 Task: Apply strikethrough to the comment.
Action: Mouse pressed left at (611, 184)
Screenshot: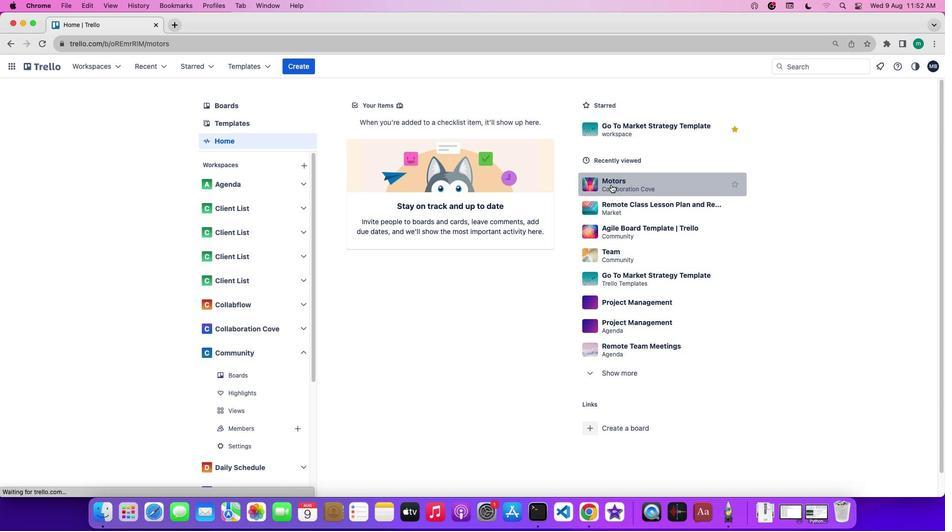 
Action: Mouse moved to (249, 342)
Screenshot: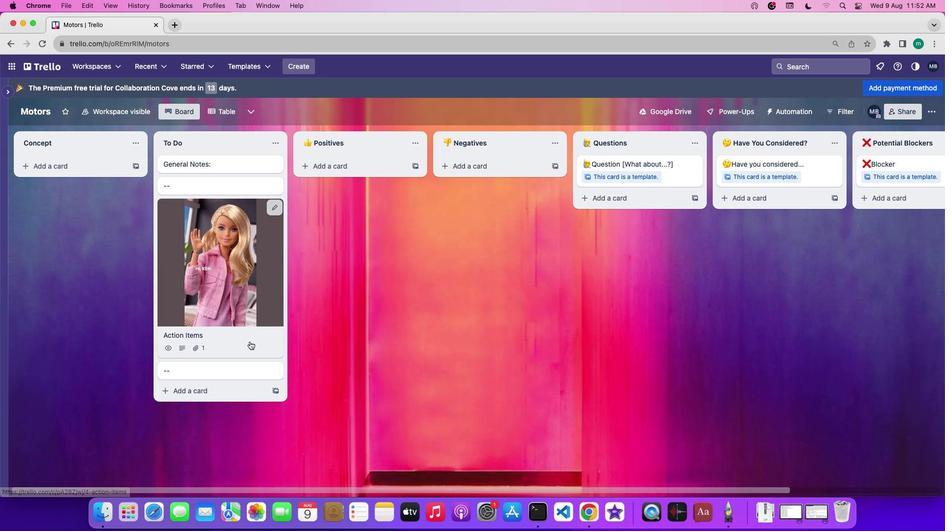 
Action: Mouse pressed left at (249, 342)
Screenshot: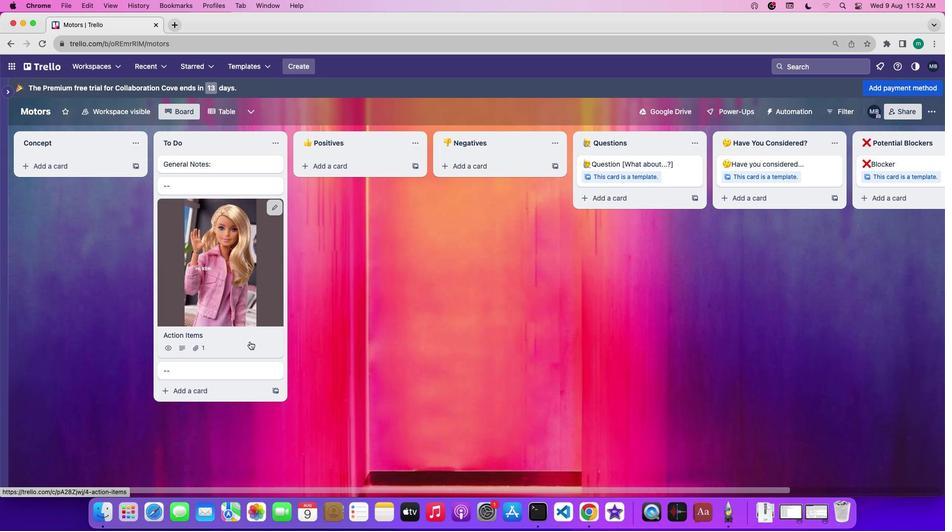 
Action: Mouse moved to (479, 388)
Screenshot: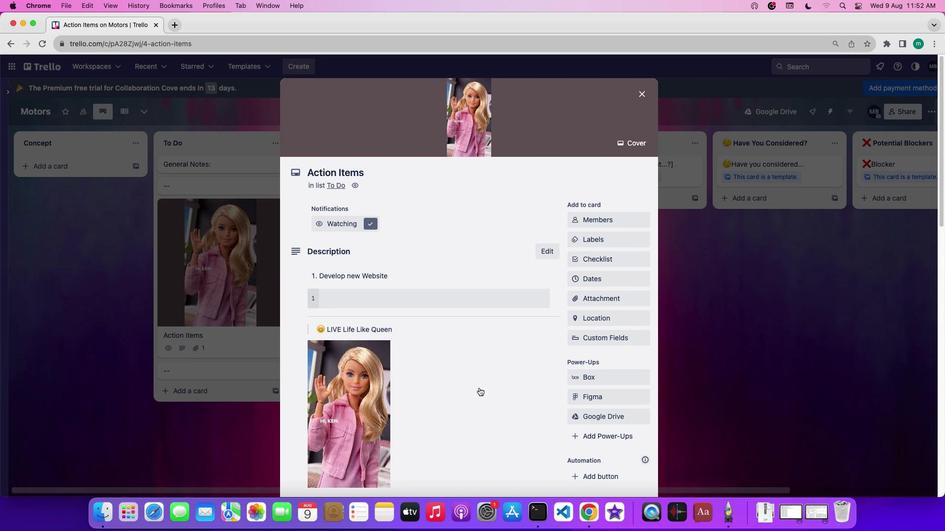 
Action: Mouse scrolled (479, 388) with delta (0, 0)
Screenshot: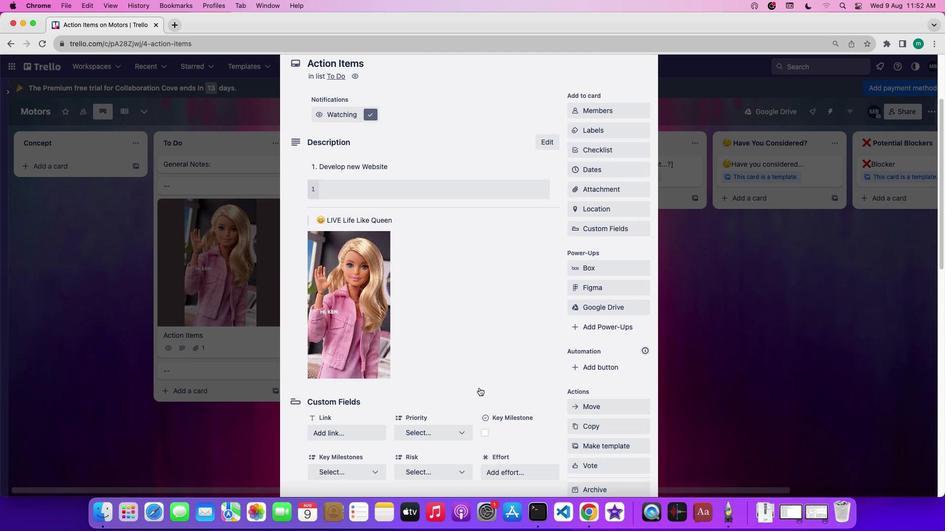 
Action: Mouse scrolled (479, 388) with delta (0, 0)
Screenshot: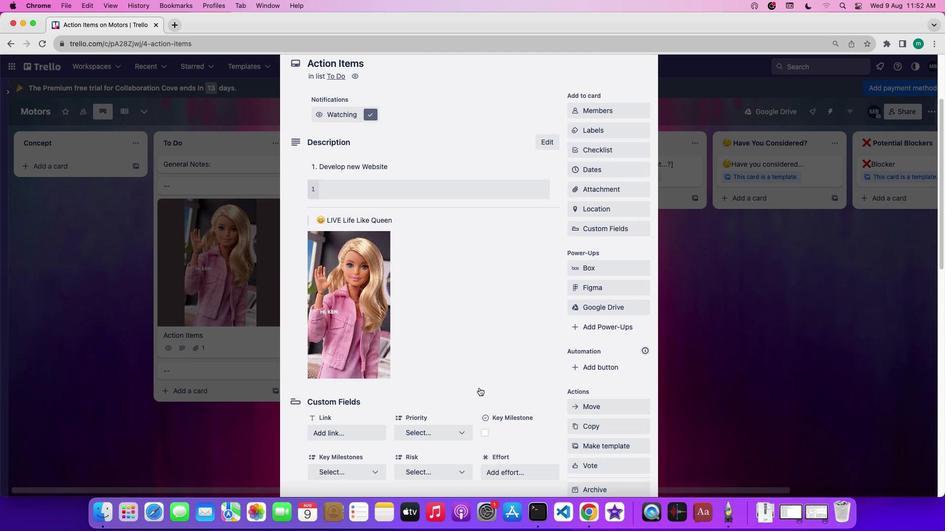
Action: Mouse scrolled (479, 388) with delta (0, -1)
Screenshot: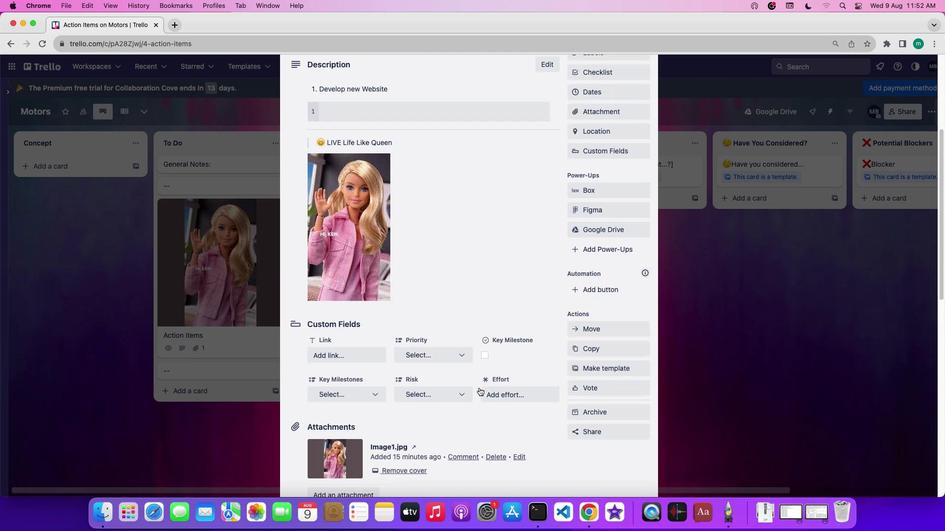 
Action: Mouse scrolled (479, 388) with delta (0, -2)
Screenshot: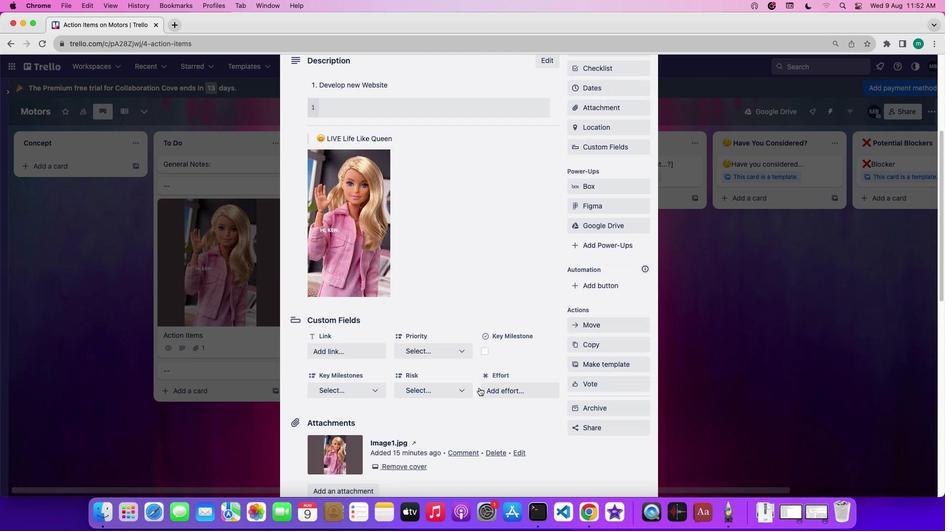 
Action: Mouse scrolled (479, 388) with delta (0, 0)
Screenshot: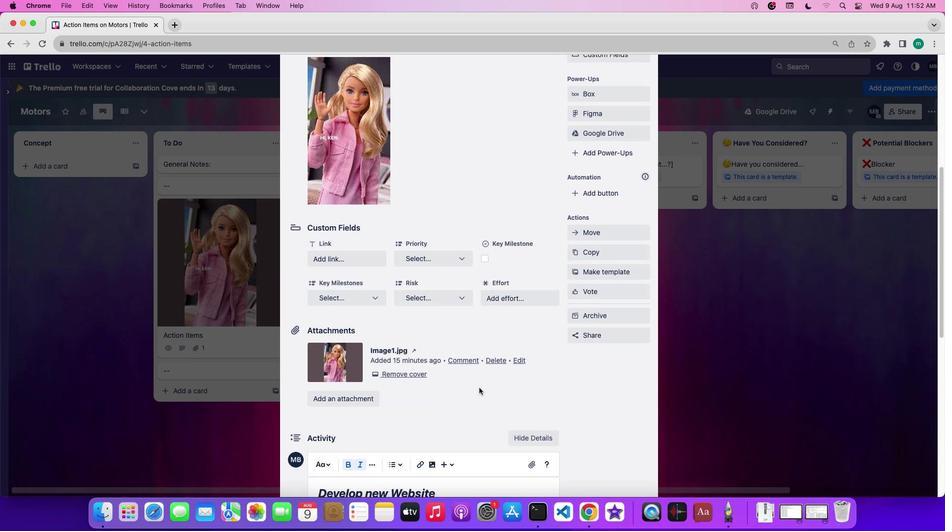 
Action: Mouse scrolled (479, 388) with delta (0, 0)
Screenshot: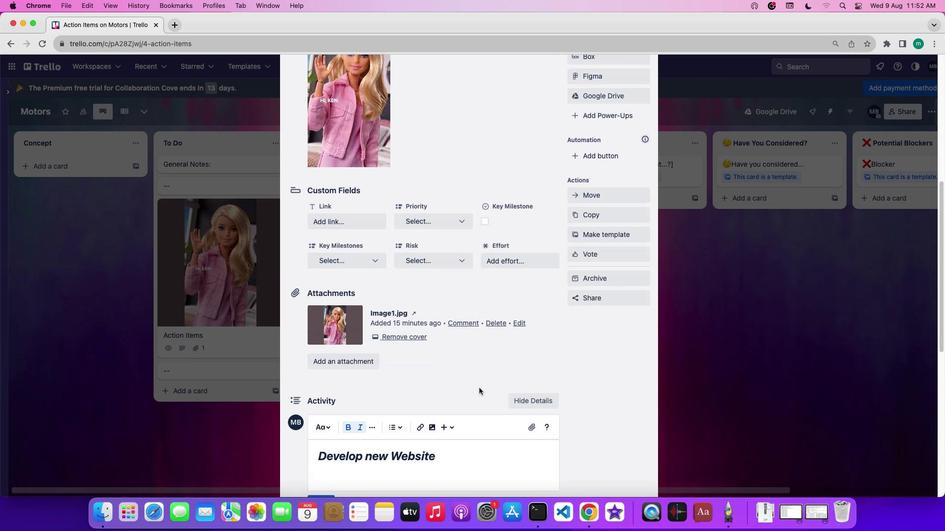 
Action: Mouse scrolled (479, 388) with delta (0, -1)
Screenshot: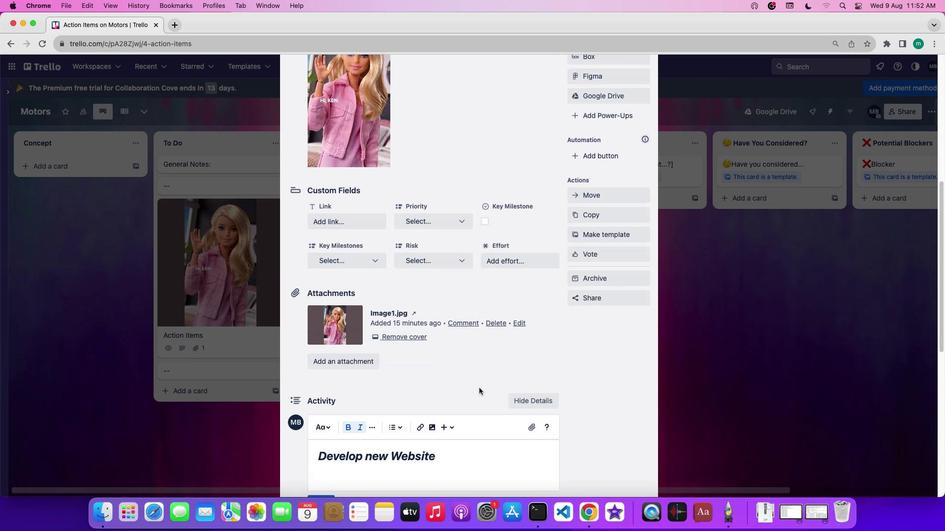 
Action: Mouse scrolled (479, 388) with delta (0, -2)
Screenshot: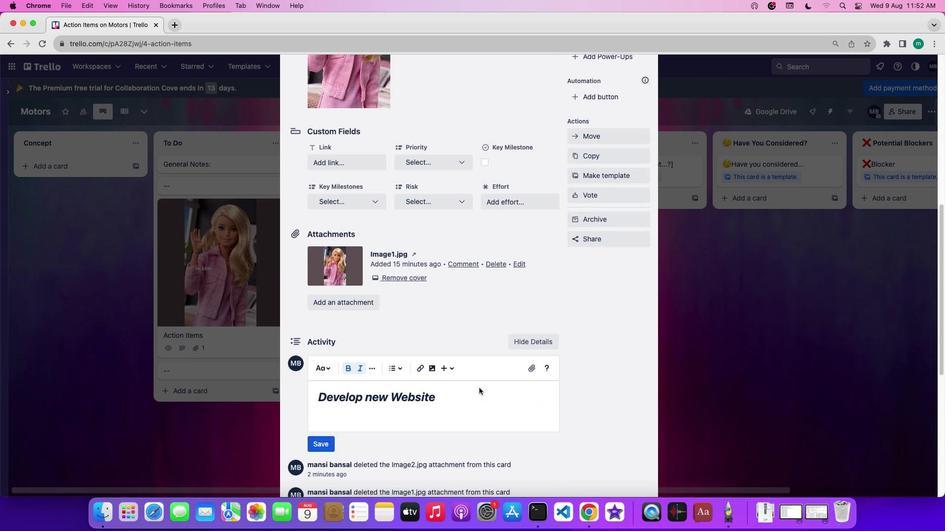 
Action: Mouse moved to (322, 397)
Screenshot: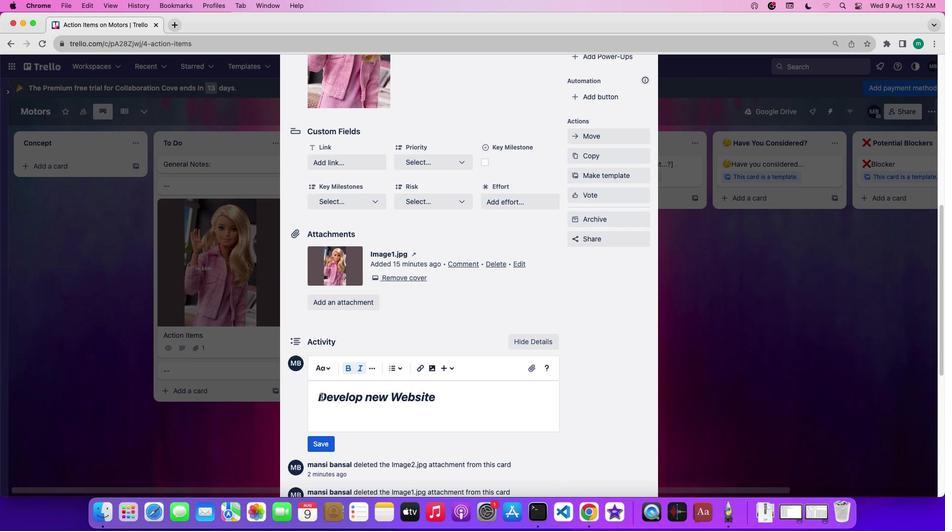 
Action: Mouse pressed left at (322, 397)
Screenshot: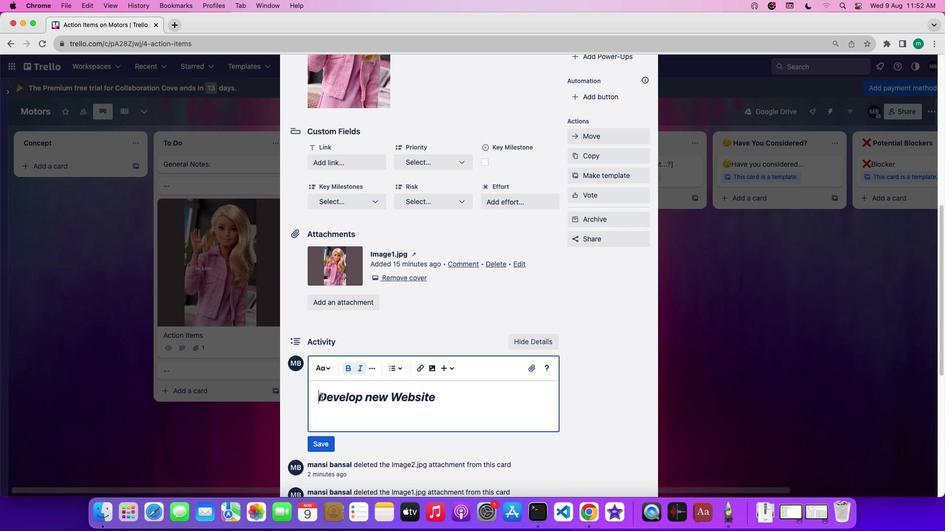 
Action: Mouse moved to (373, 369)
Screenshot: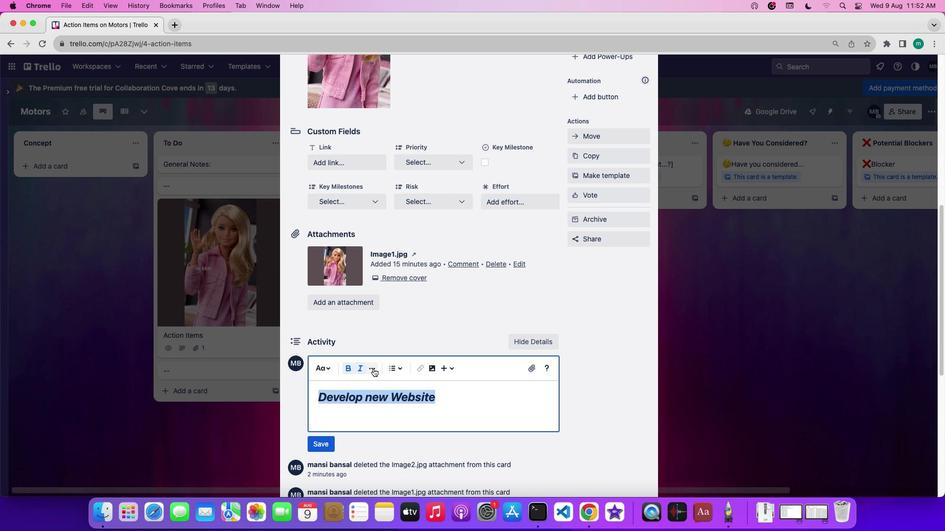 
Action: Mouse pressed left at (373, 369)
Screenshot: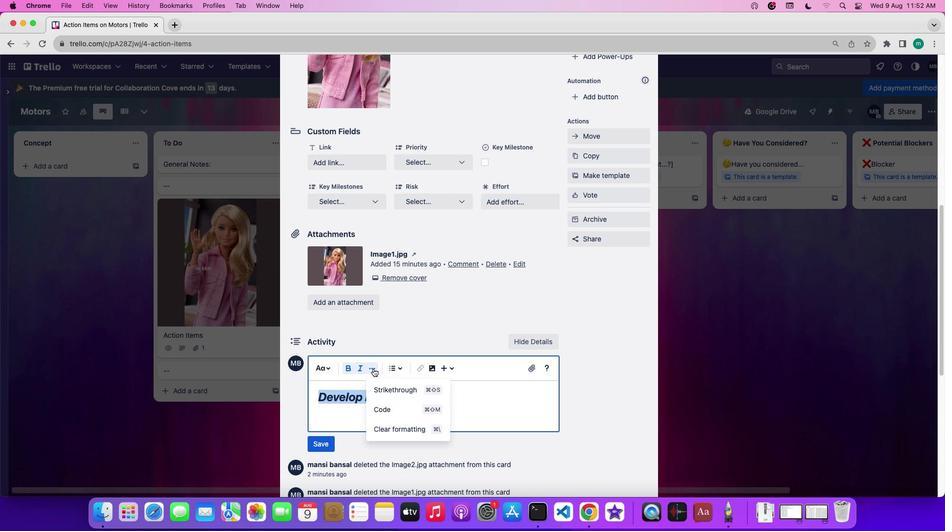 
Action: Mouse moved to (380, 387)
Screenshot: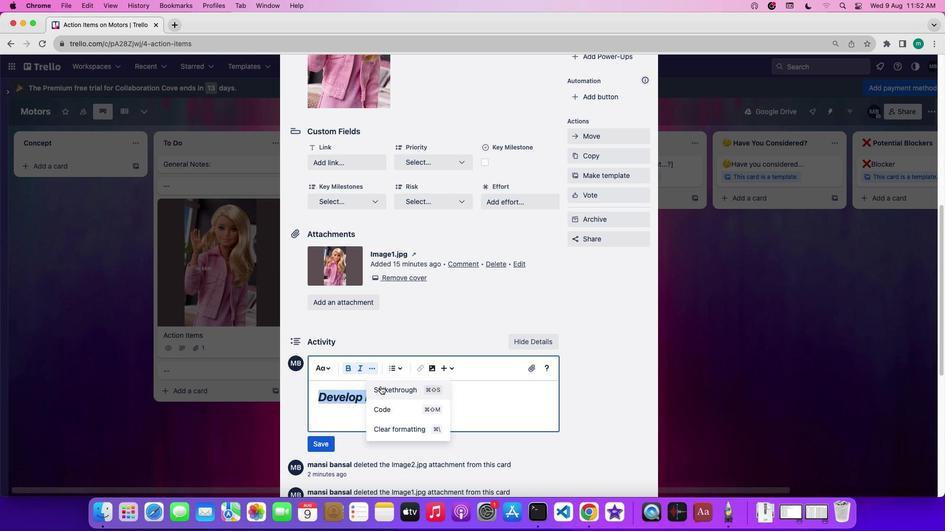 
Action: Mouse pressed left at (380, 387)
Screenshot: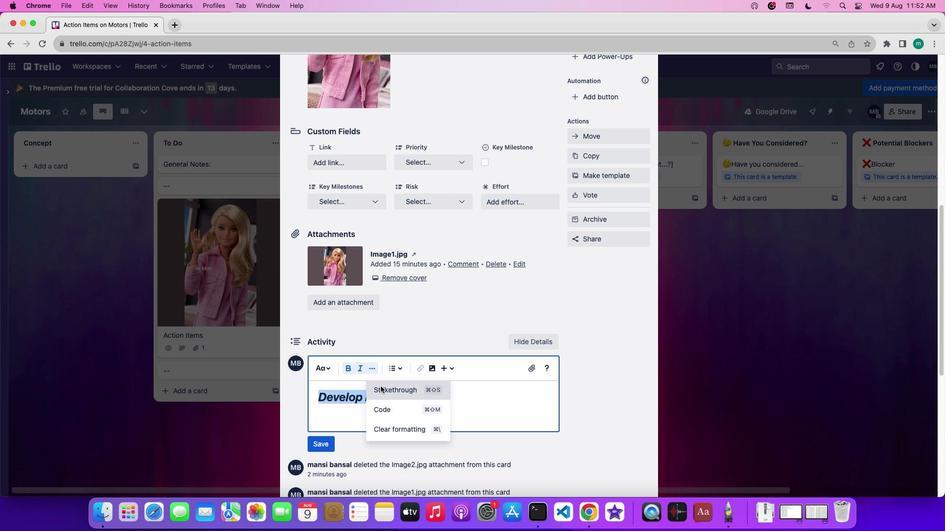 
Action: Mouse moved to (471, 414)
Screenshot: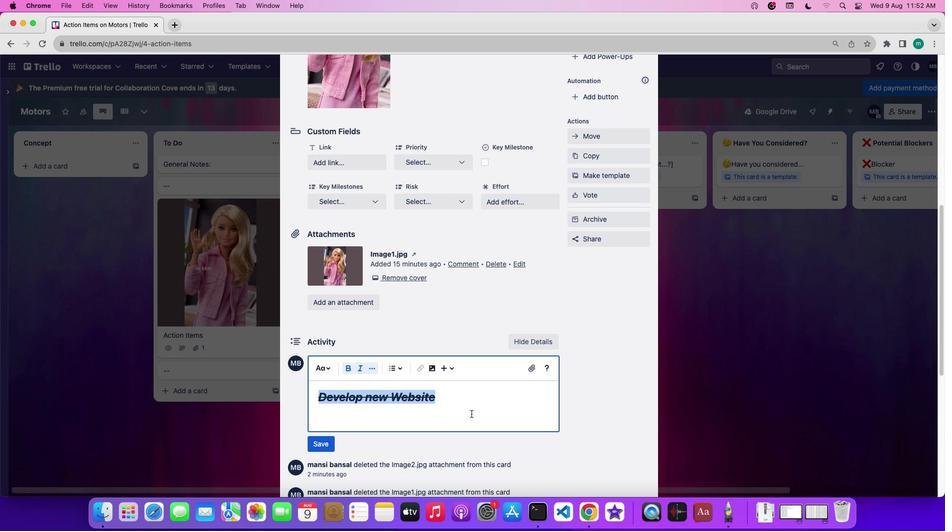 
